 Task: Create a rule from the Recommended list, Task Added to this Project -> add SubTasks in the project AgileGlobe with SubTasks Gather and Analyse Requirements , Design and Implement Solution , System Test and UAT , Release to Production / Go Live
Action: Mouse moved to (79, 509)
Screenshot: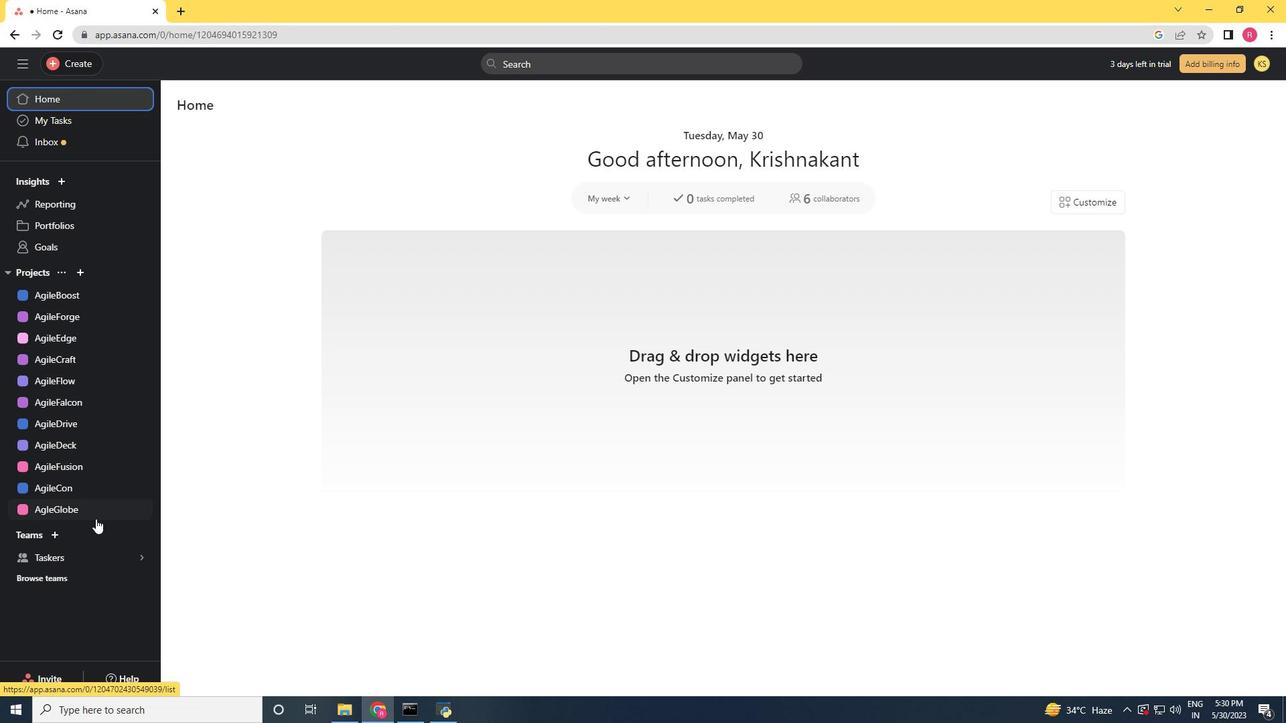 
Action: Mouse pressed left at (79, 509)
Screenshot: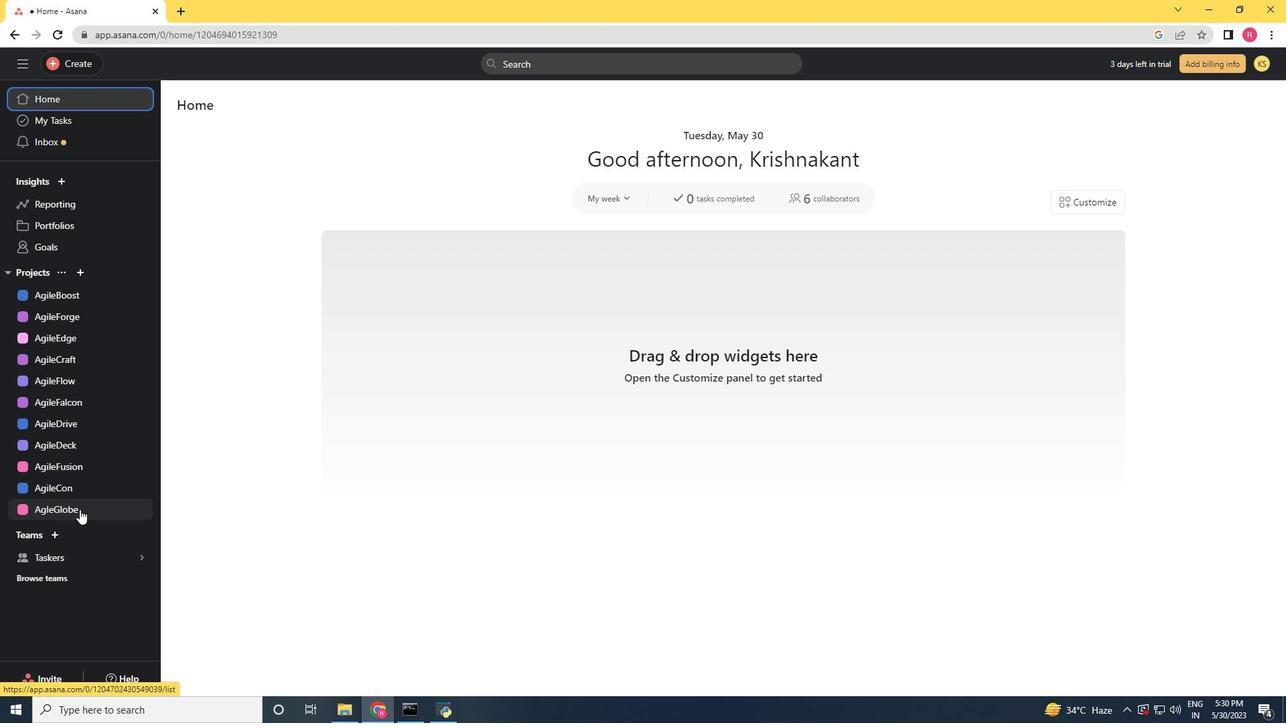 
Action: Mouse moved to (1225, 113)
Screenshot: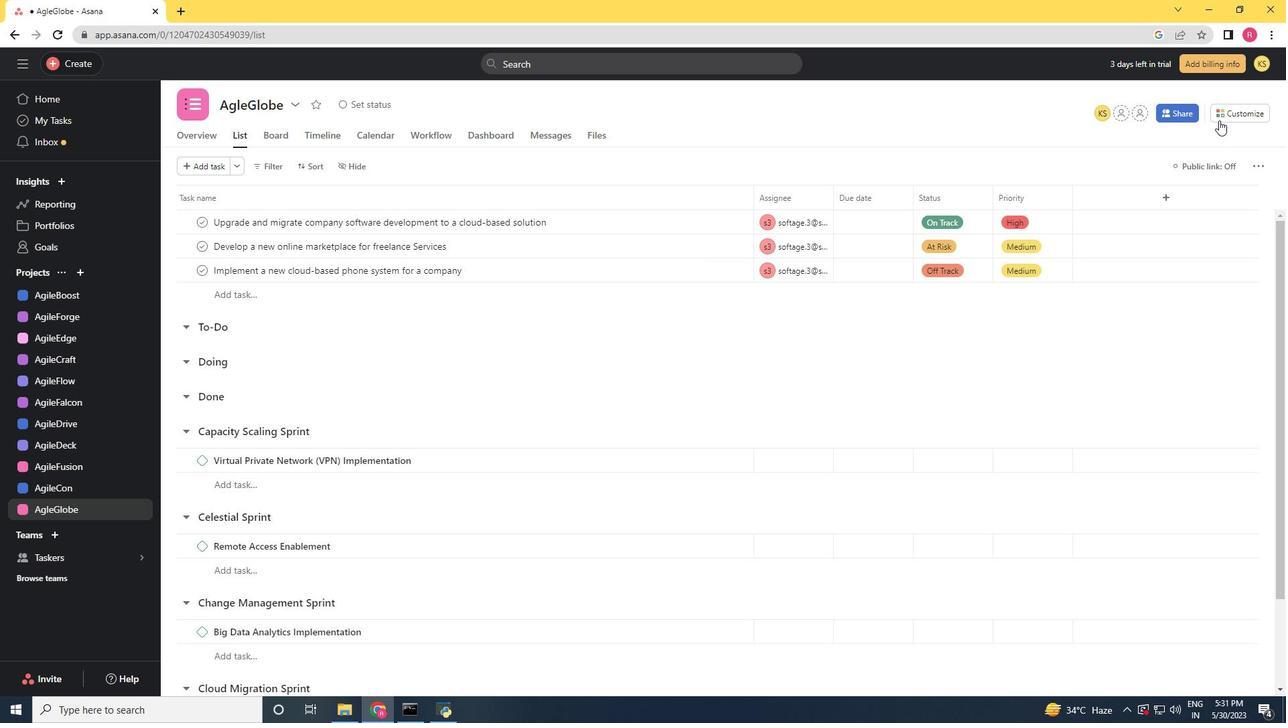 
Action: Mouse pressed left at (1225, 113)
Screenshot: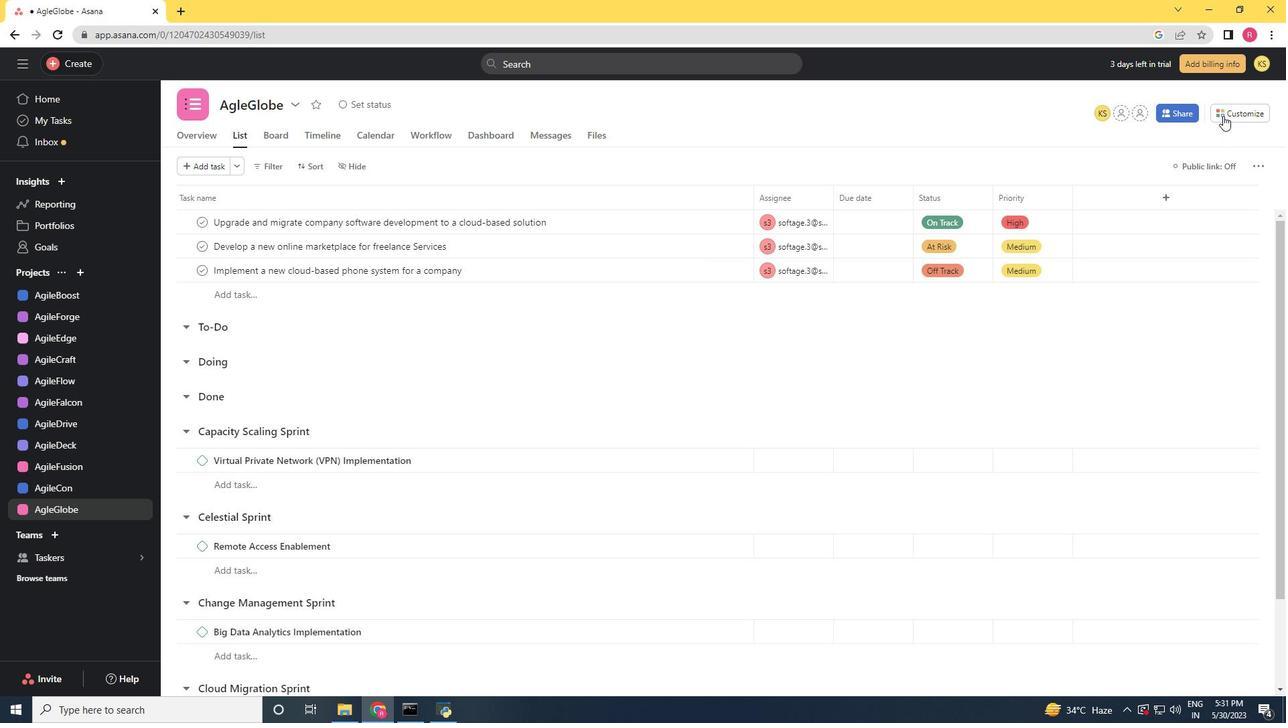 
Action: Mouse moved to (1023, 287)
Screenshot: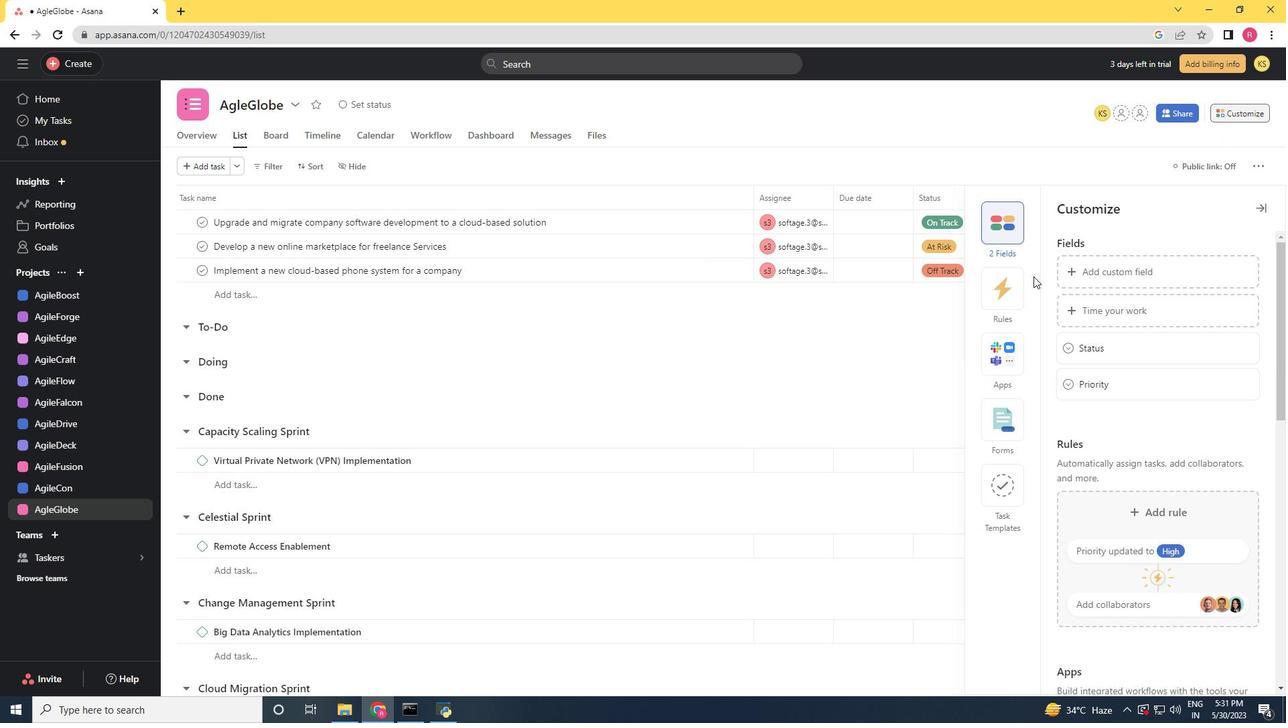
Action: Mouse pressed left at (1023, 287)
Screenshot: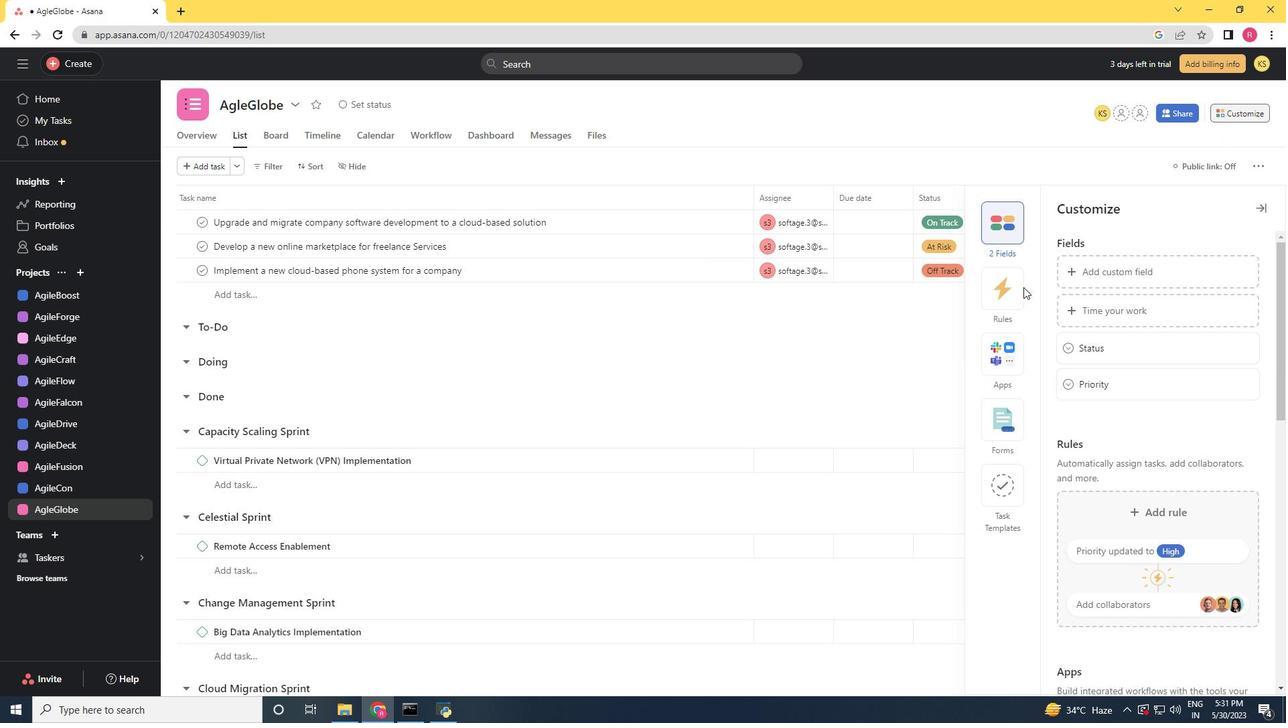 
Action: Mouse moved to (1128, 299)
Screenshot: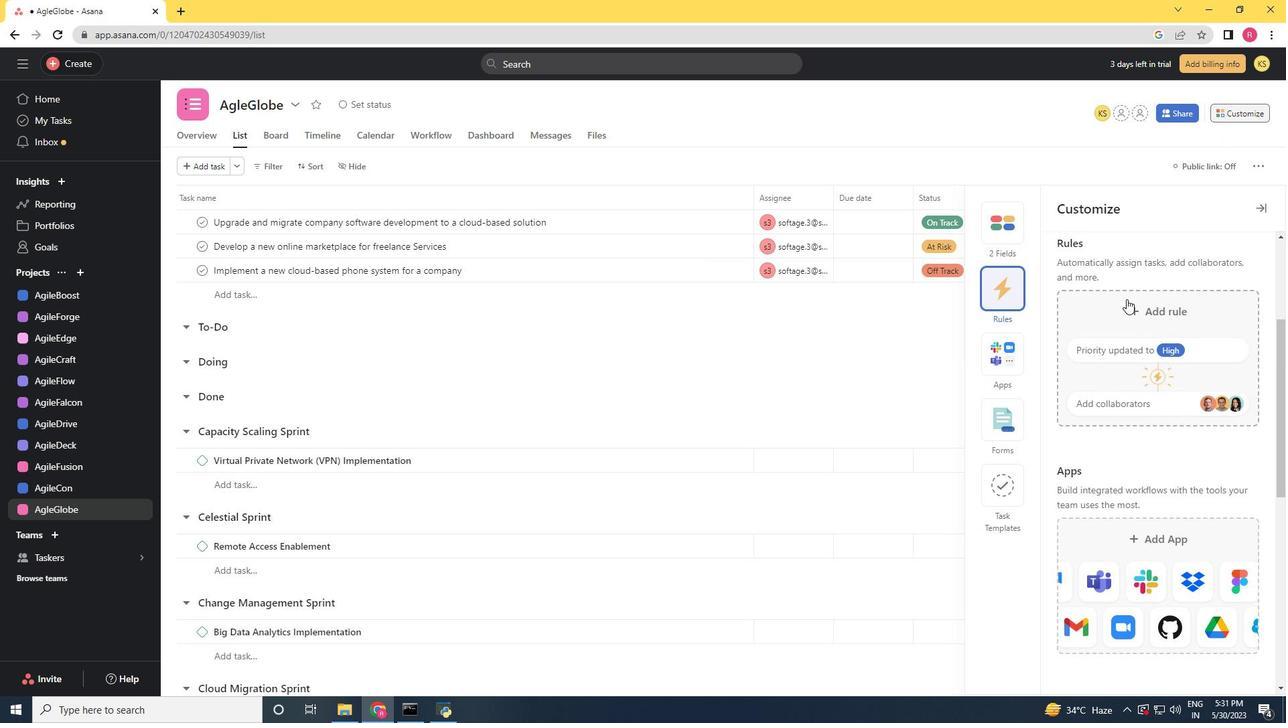 
Action: Mouse pressed left at (1128, 299)
Screenshot: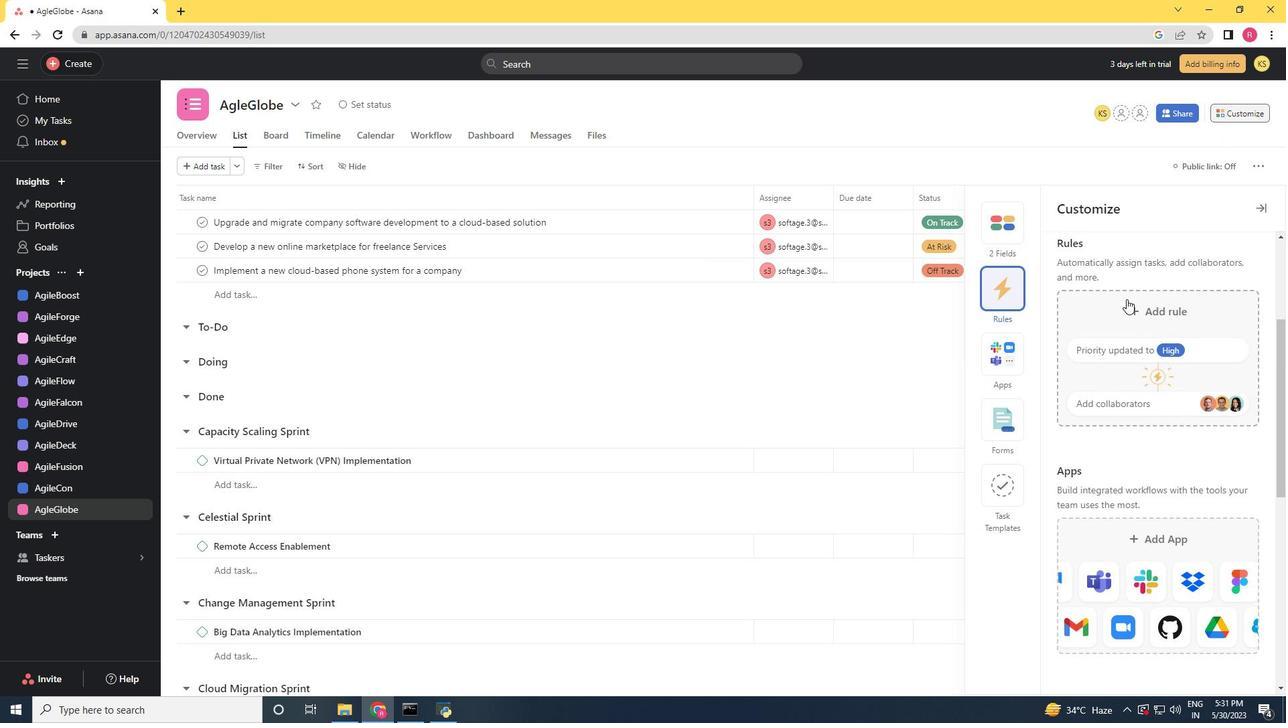 
Action: Mouse moved to (876, 215)
Screenshot: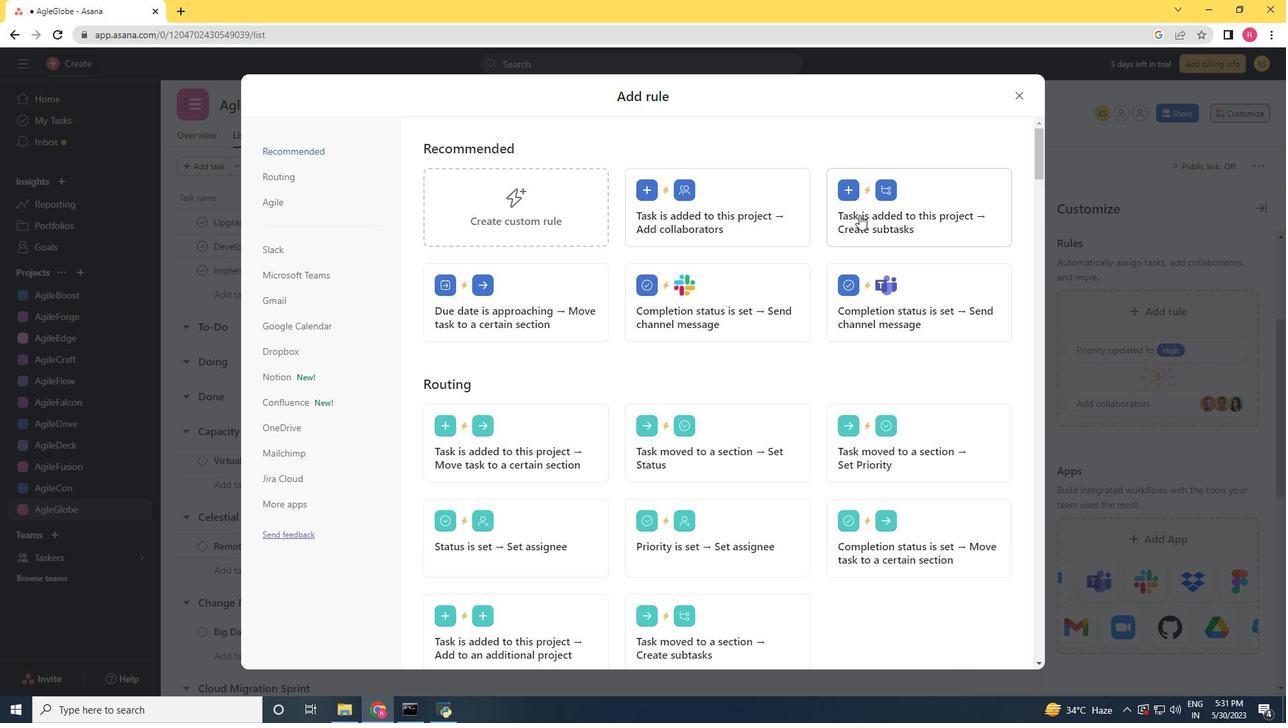 
Action: Mouse pressed left at (876, 215)
Screenshot: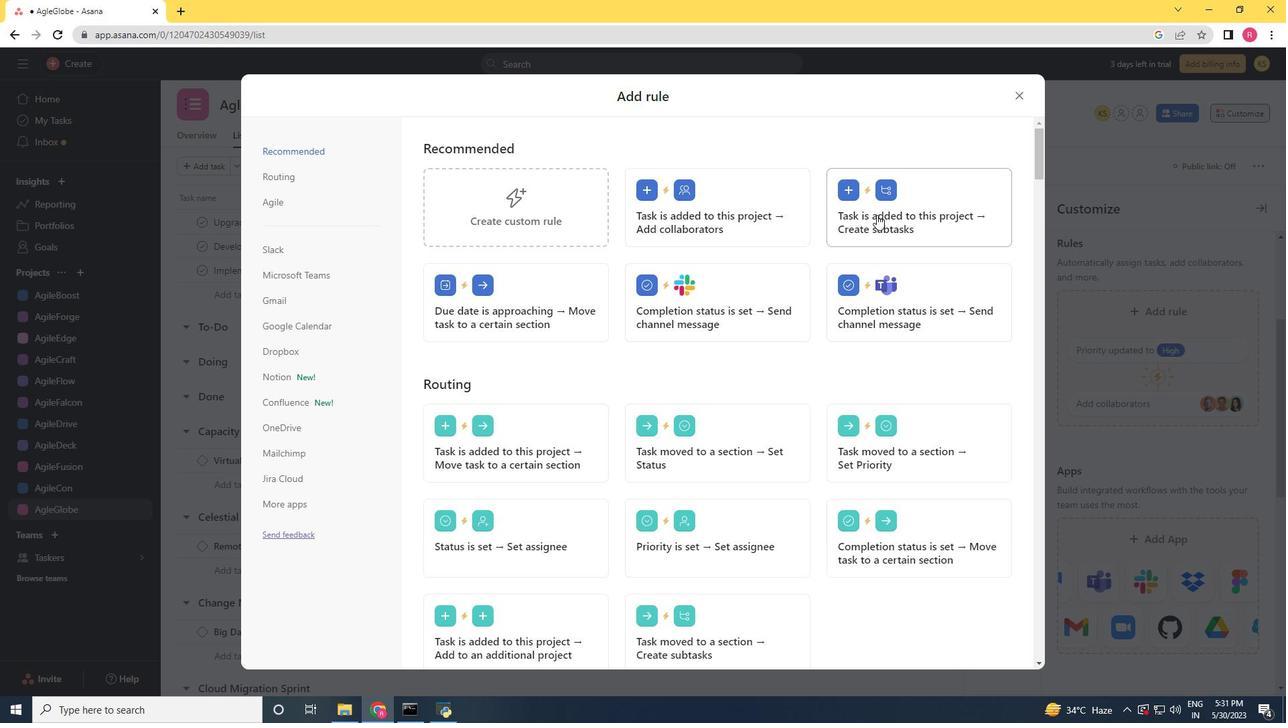 
Action: Key pressed <Key.shift>Gather<Key.space>am<Key.backspace>nd<Key.space><Key.shift>Tasks<Key.space><Key.backspace><Key.backspace><Key.backspace><Key.backspace><Key.backspace><Key.backspace><Key.shift>Anlyse<Key.space><Key.backspace><Key.backspace><Key.backspace><Key.backspace><Key.backspace>alyse<Key.space><Key.shift><Key.shift><Key.shift><Key.shift><Key.shift><Key.shift><Key.shift><Key.shift><Key.shift><Key.shift><Key.shift><Key.shift><Key.shift><Key.shift><Key.shift><Key.shift><Key.shift><Key.shift><Key.shift><Key.shift><Key.shift><Key.shift>Requirements<Key.enter><Key.shift>Design<Key.space>and<Key.space><Key.shift><Key.shift><Key.shift><Key.shift>Implement<Key.space><Key.shift>Solution<Key.space><Key.enter><Key.shift>System<Key.space><Key.shift>Test<Key.space>and<Key.space><Key.shift>UAT<Key.enter><Key.shift>Release<Key.space>to<Key.space><Key.shift>Production<Key.space>/<Key.space><Key.shift>GO<Key.space><Key.shift>Live
Screenshot: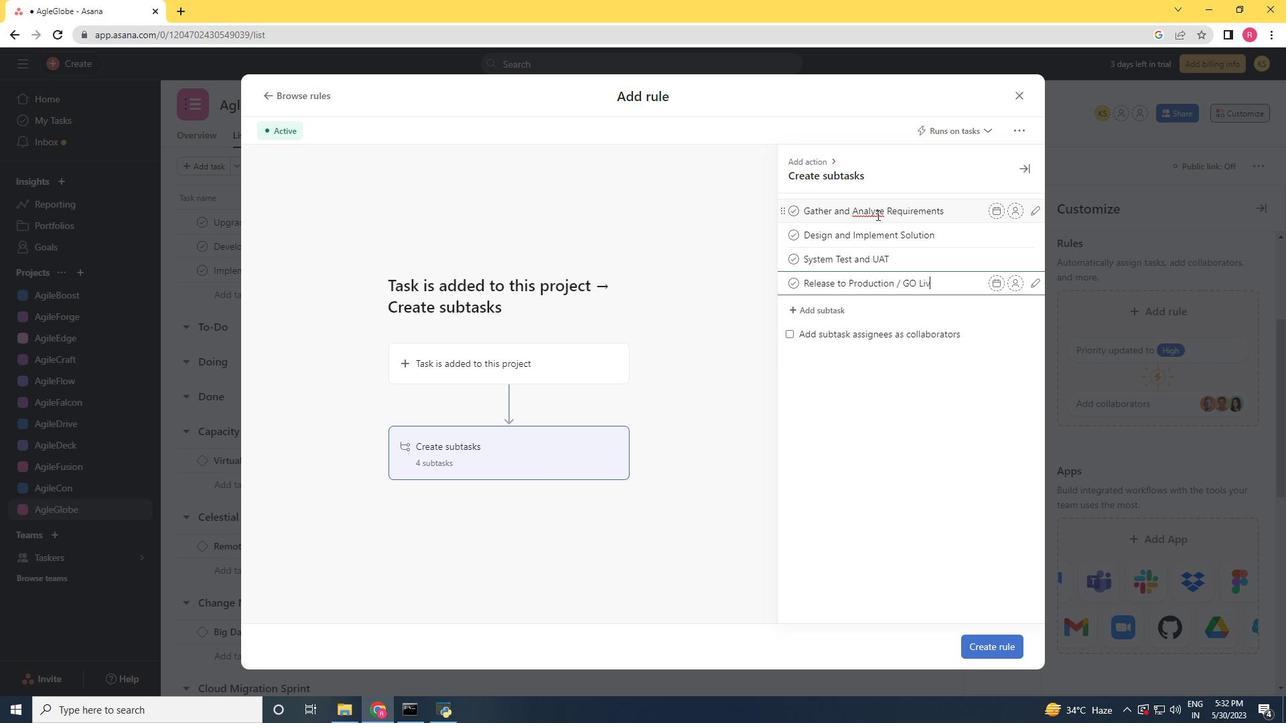 
Action: Mouse moved to (980, 651)
Screenshot: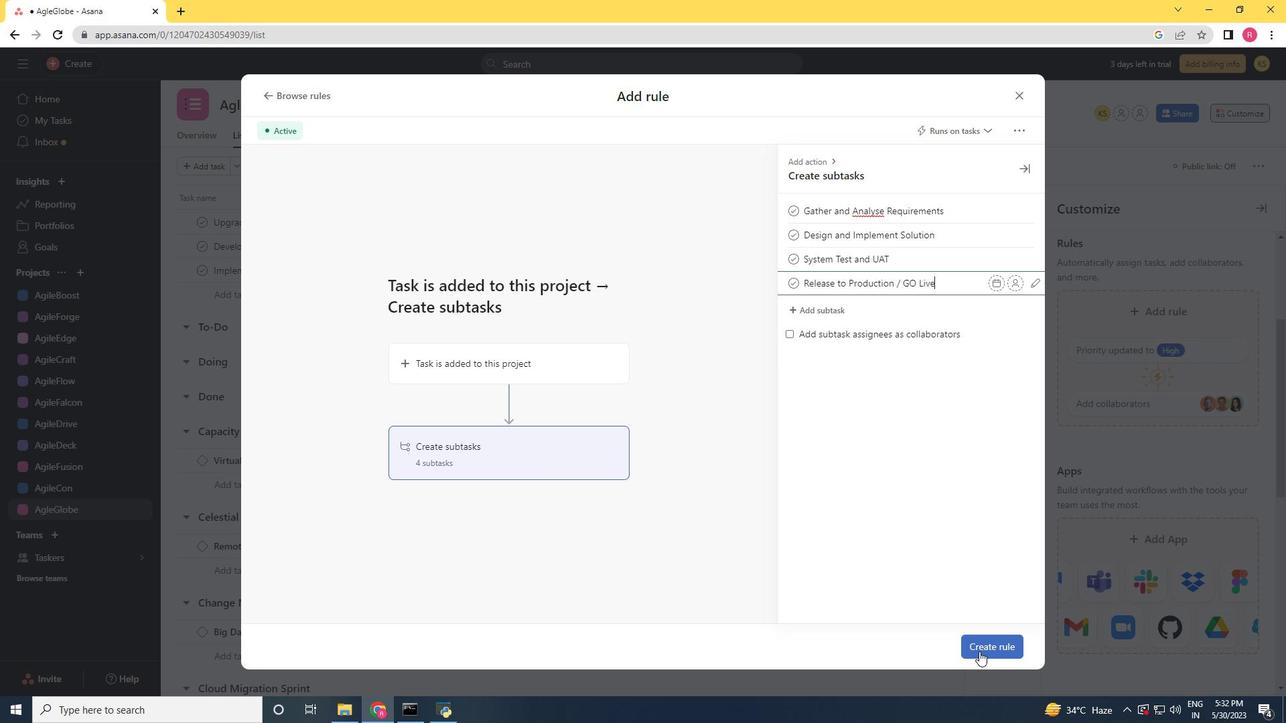 
Action: Mouse pressed left at (980, 651)
Screenshot: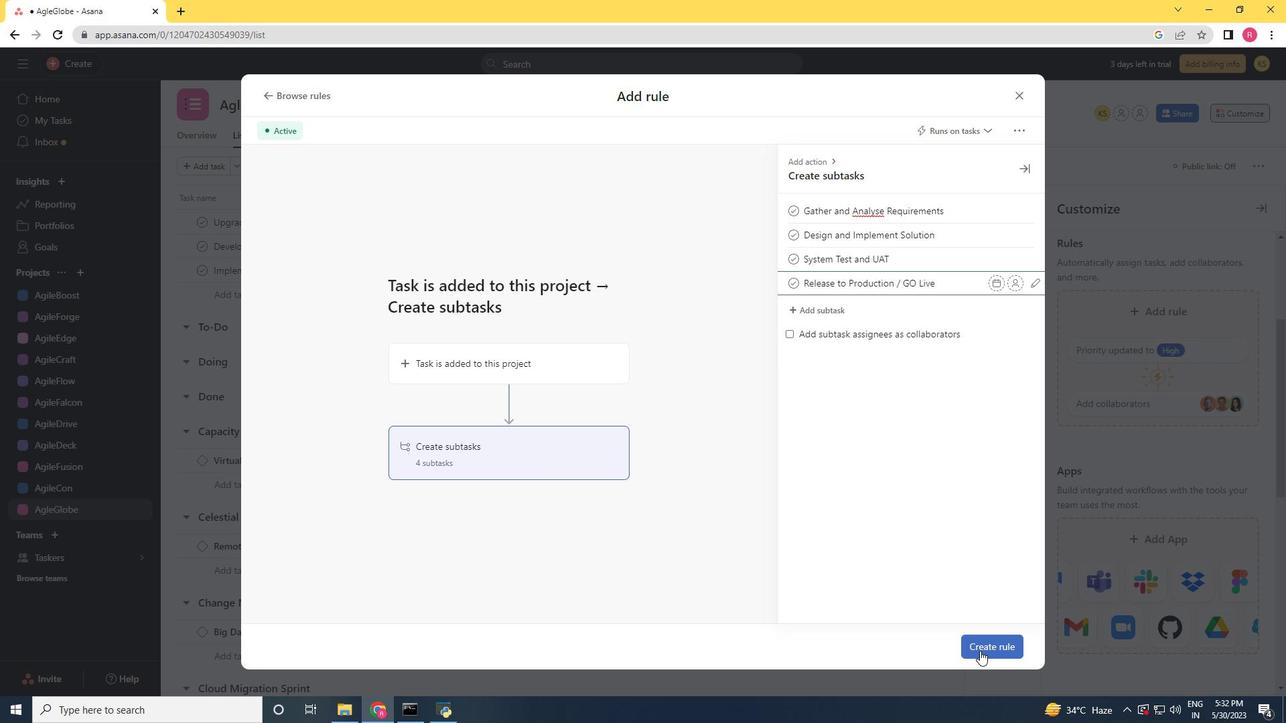 
